 Task: Create a due date automation trigger when advanced on, 2 hours after a card is due add dates without a complete due date.
Action: Mouse moved to (962, 81)
Screenshot: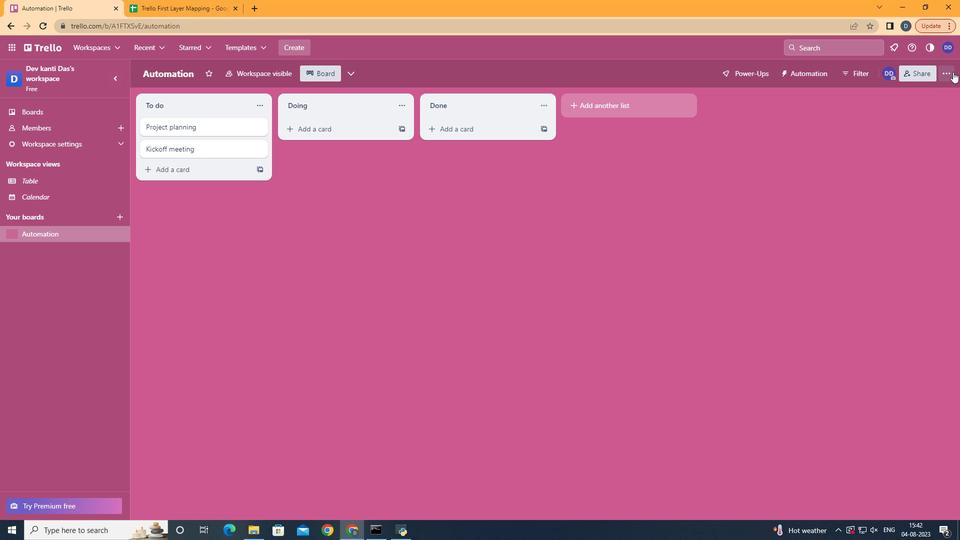 
Action: Mouse pressed left at (962, 81)
Screenshot: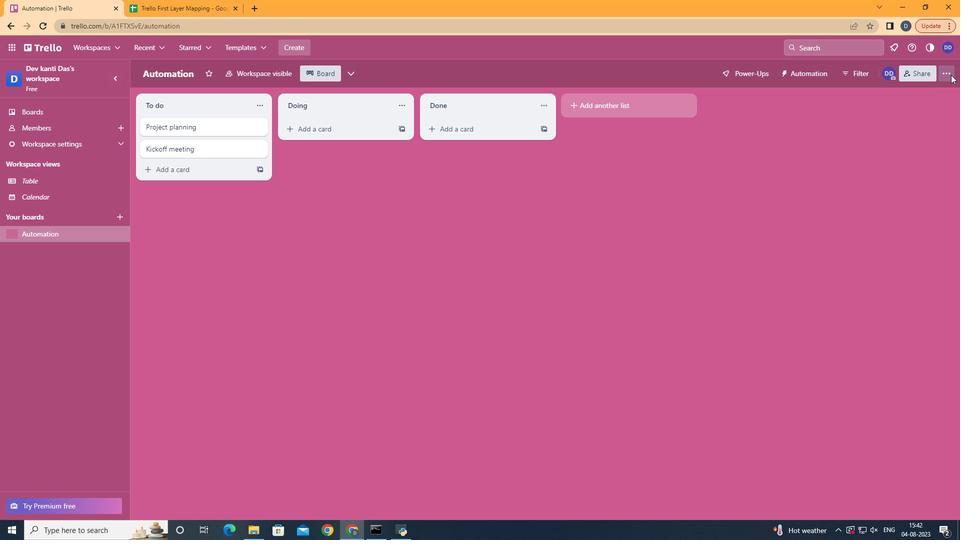 
Action: Mouse moved to (859, 219)
Screenshot: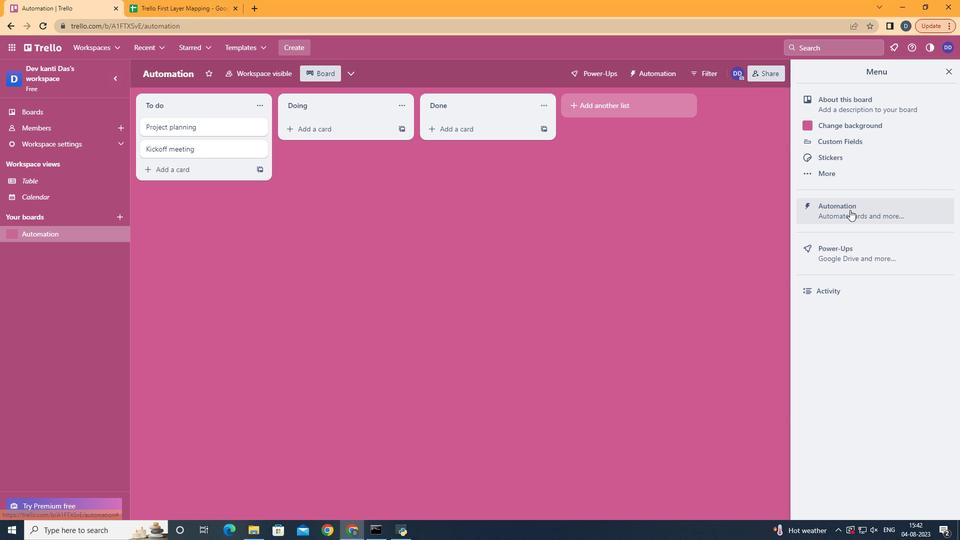 
Action: Mouse pressed left at (859, 219)
Screenshot: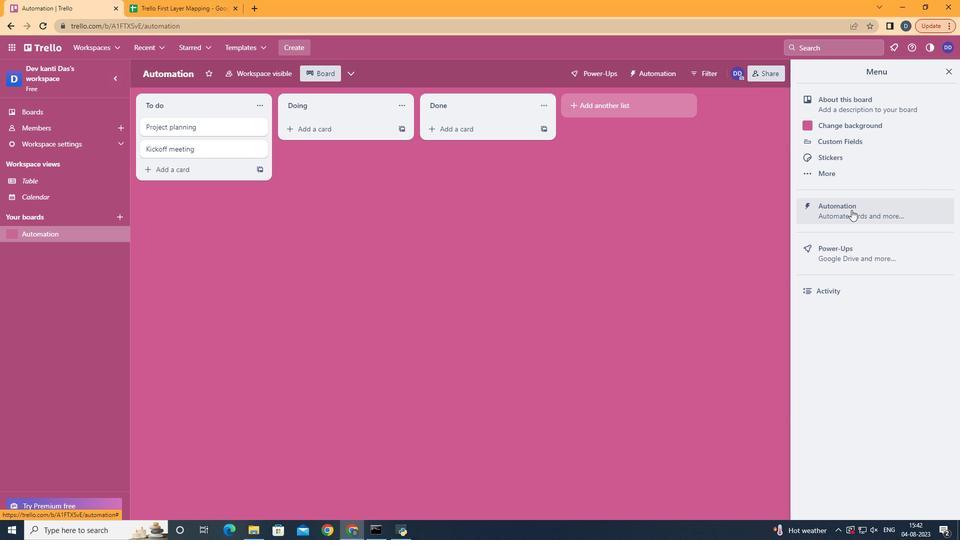 
Action: Mouse moved to (200, 208)
Screenshot: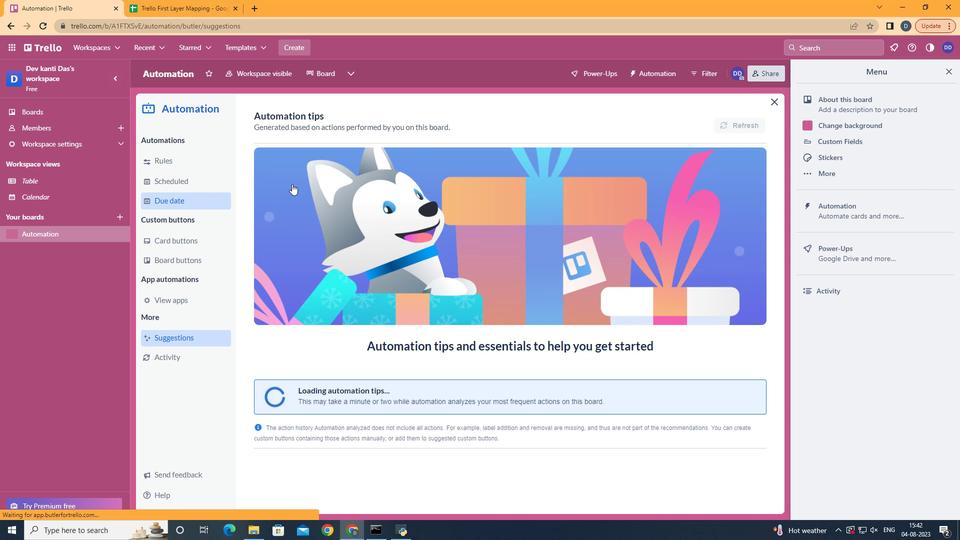 
Action: Mouse pressed left at (200, 208)
Screenshot: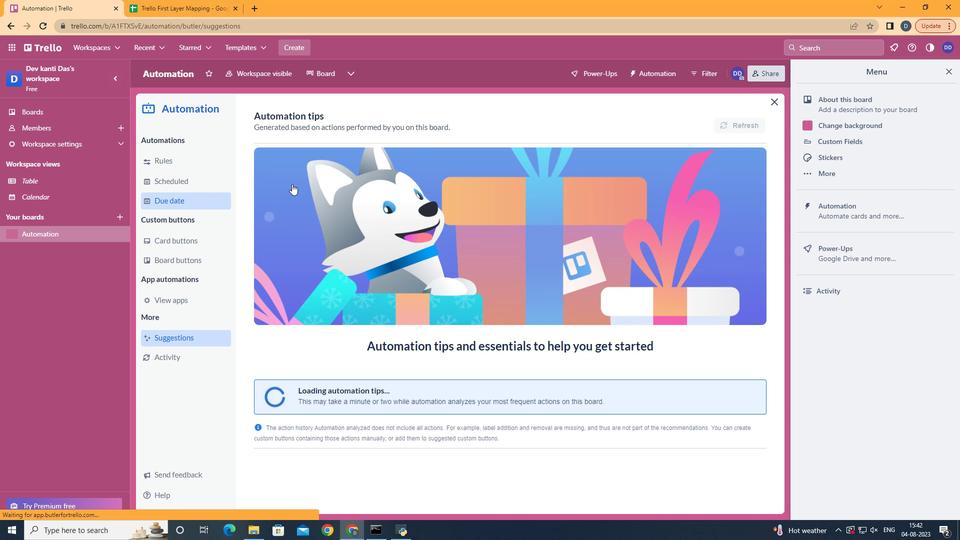 
Action: Mouse moved to (714, 129)
Screenshot: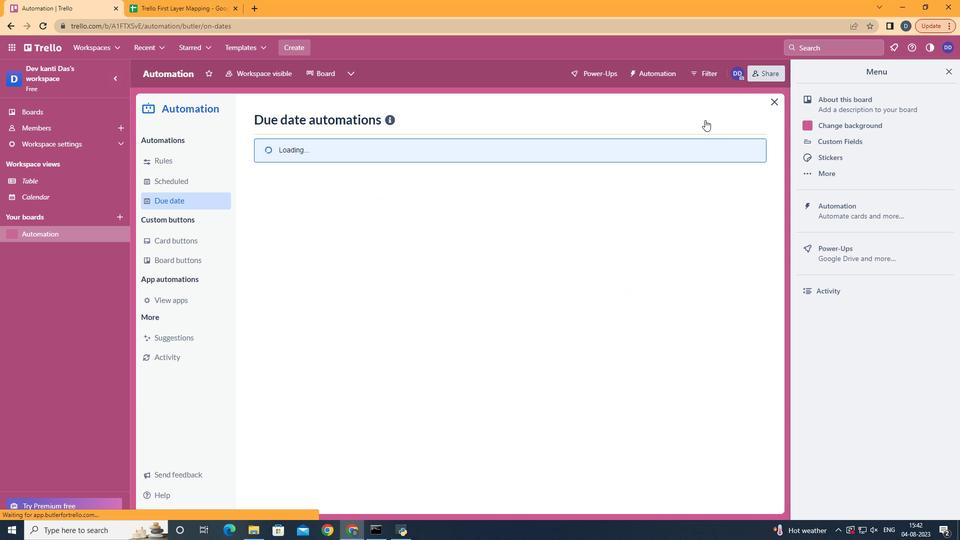 
Action: Mouse pressed left at (714, 129)
Screenshot: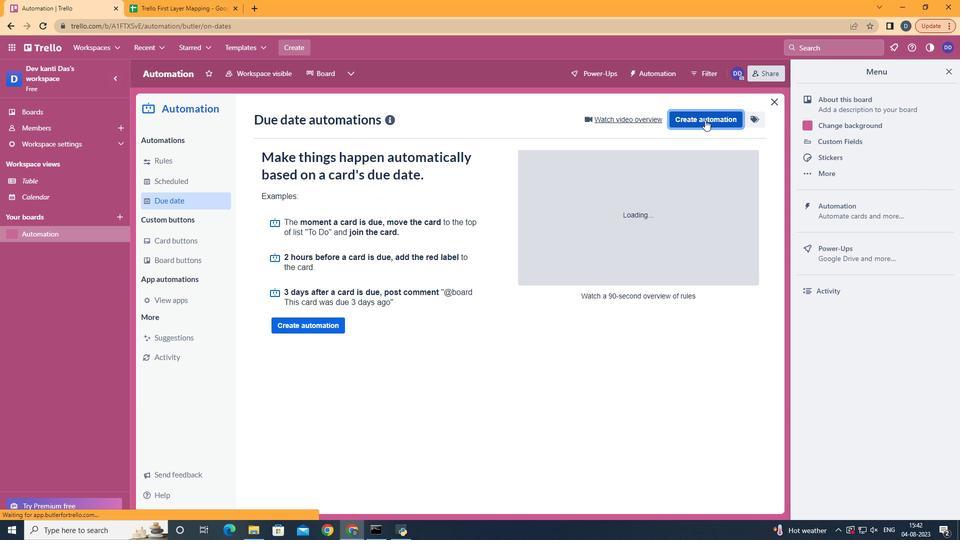 
Action: Mouse moved to (513, 221)
Screenshot: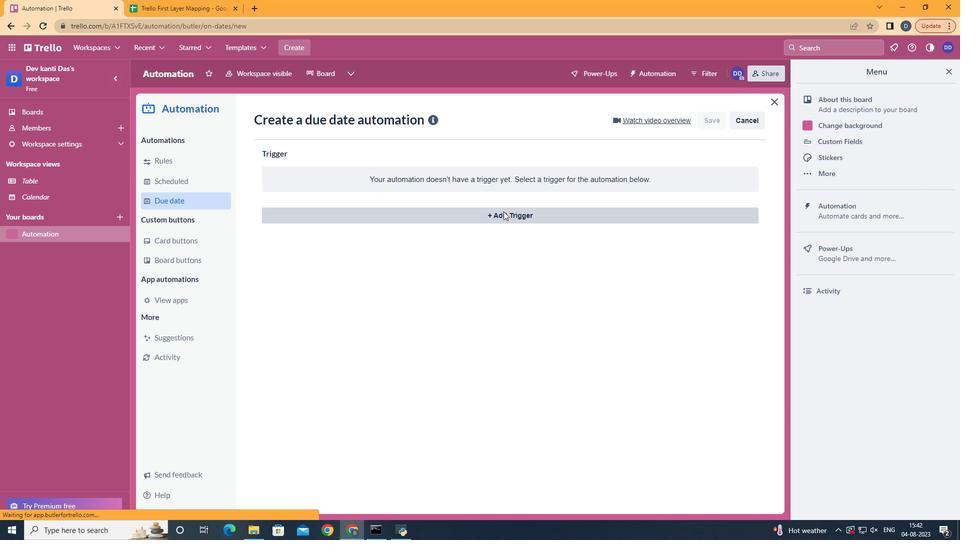 
Action: Mouse pressed left at (513, 221)
Screenshot: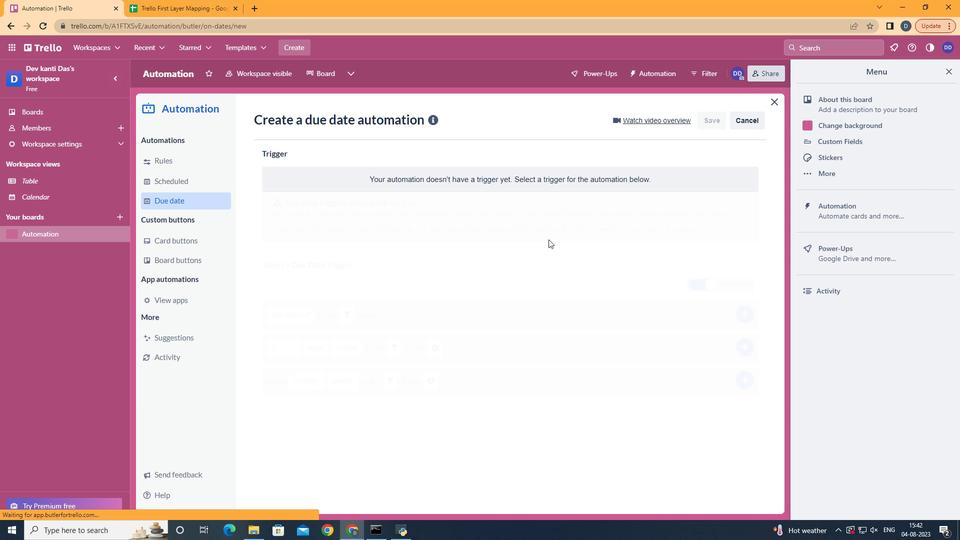 
Action: Mouse moved to (328, 437)
Screenshot: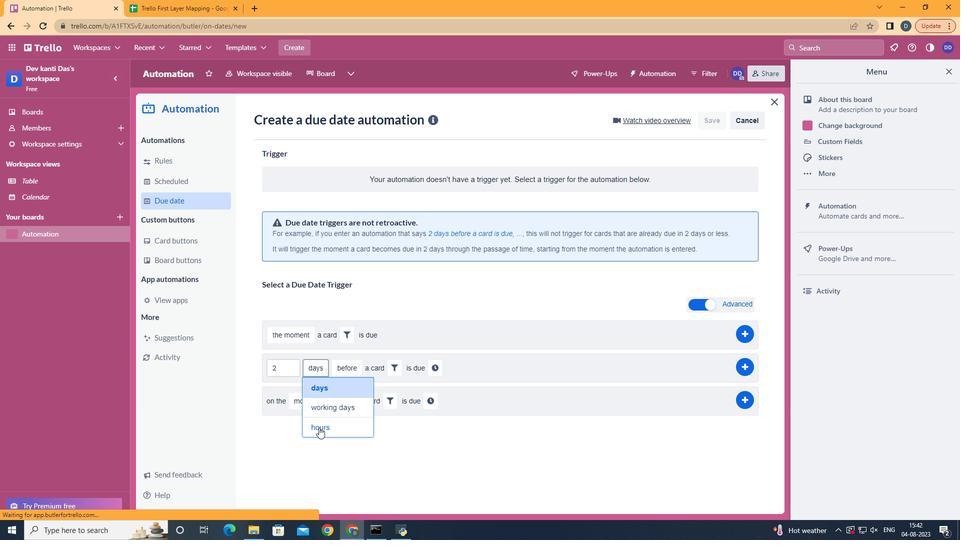 
Action: Mouse pressed left at (328, 437)
Screenshot: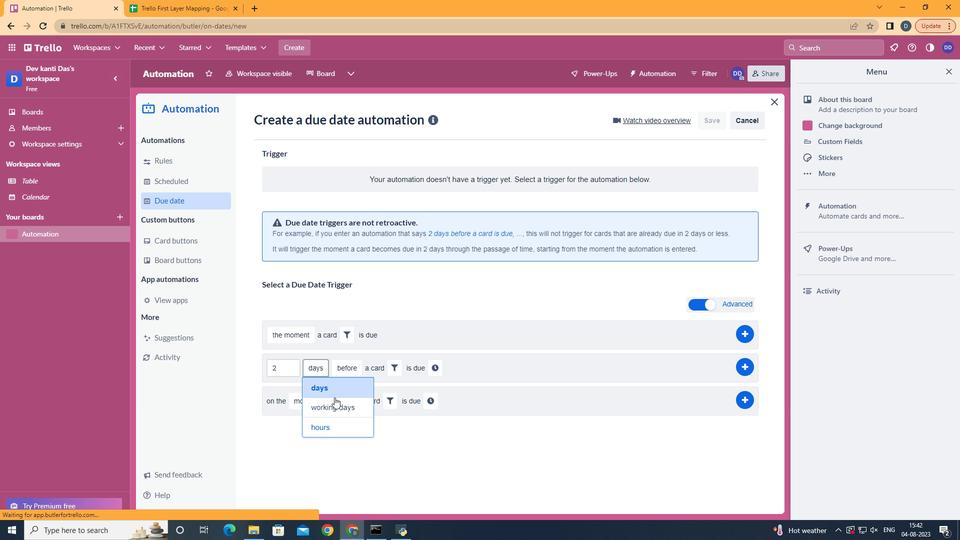 
Action: Mouse moved to (358, 412)
Screenshot: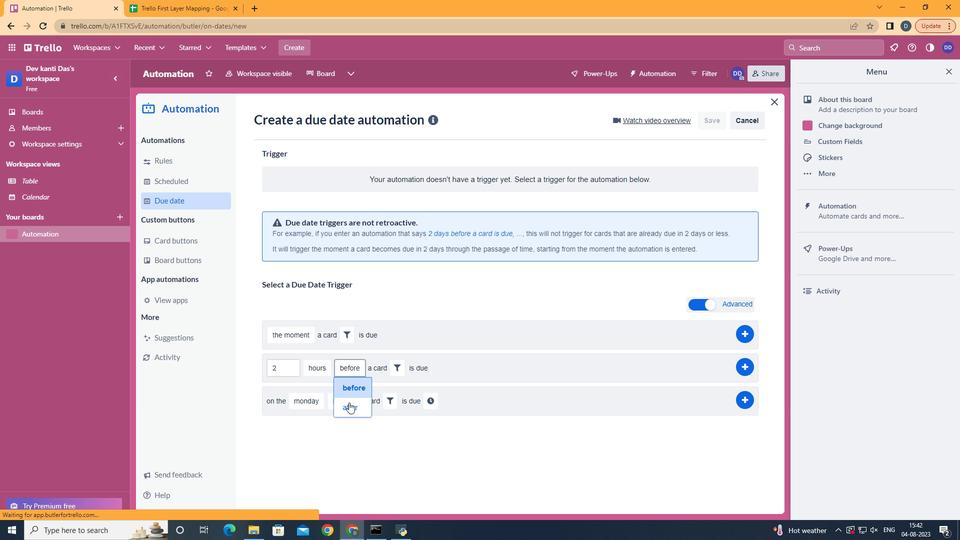 
Action: Mouse pressed left at (358, 412)
Screenshot: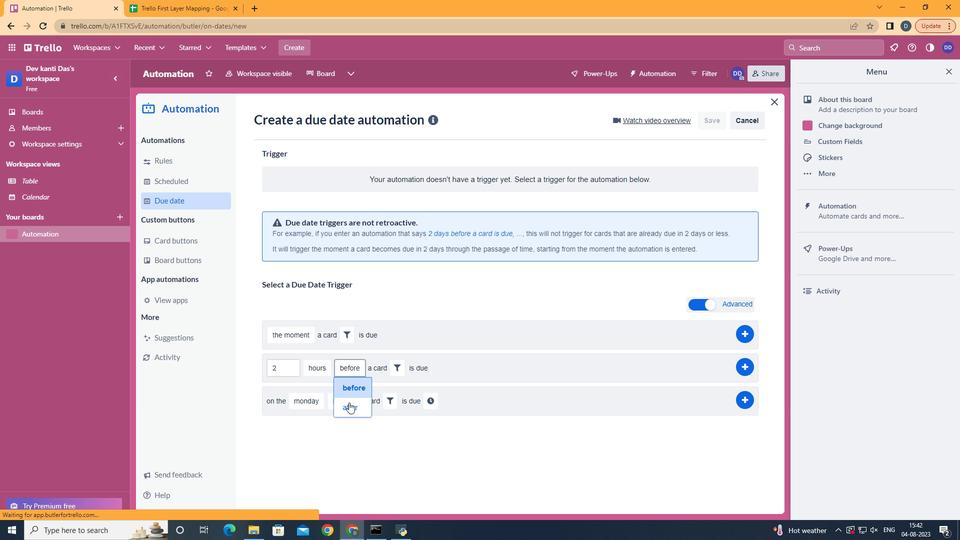 
Action: Mouse moved to (399, 379)
Screenshot: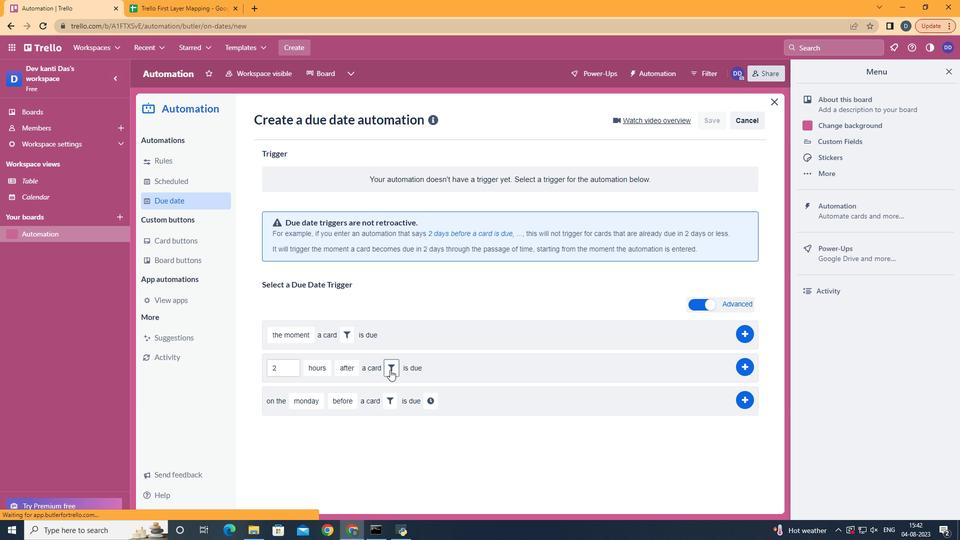 
Action: Mouse pressed left at (399, 379)
Screenshot: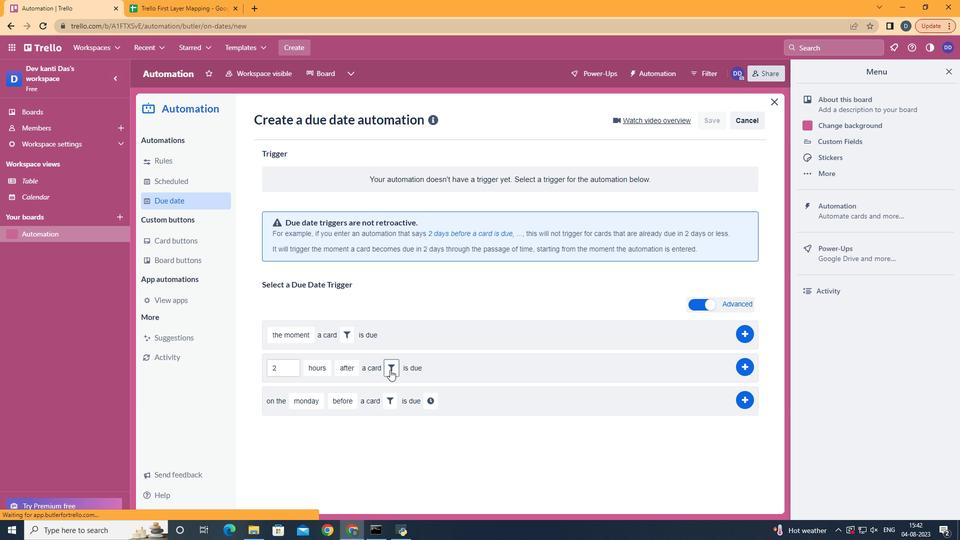 
Action: Mouse moved to (466, 413)
Screenshot: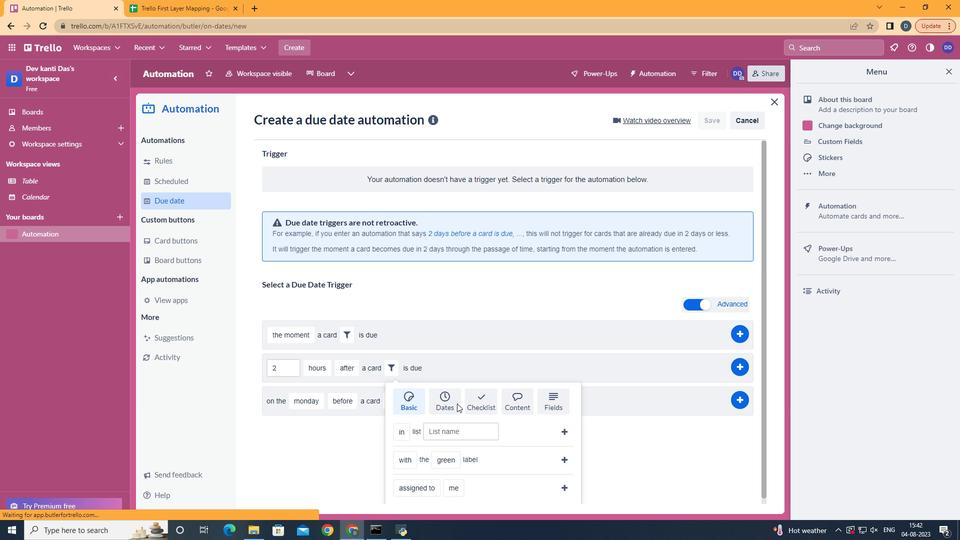
Action: Mouse pressed left at (466, 413)
Screenshot: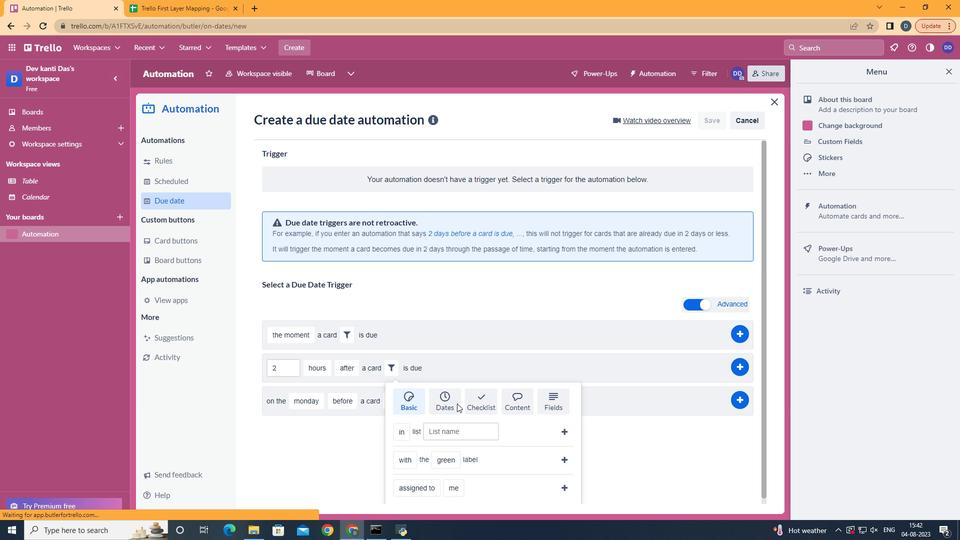 
Action: Mouse moved to (424, 479)
Screenshot: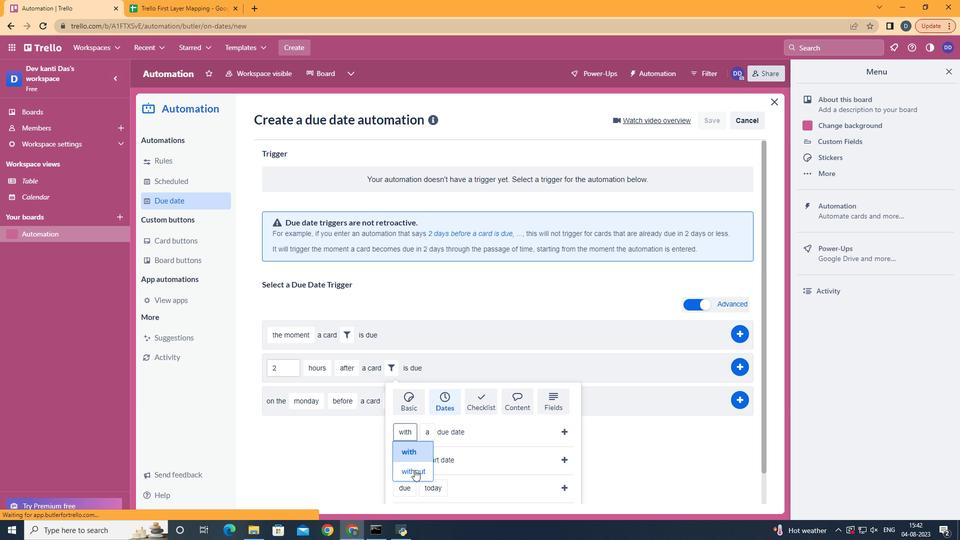 
Action: Mouse pressed left at (424, 479)
Screenshot: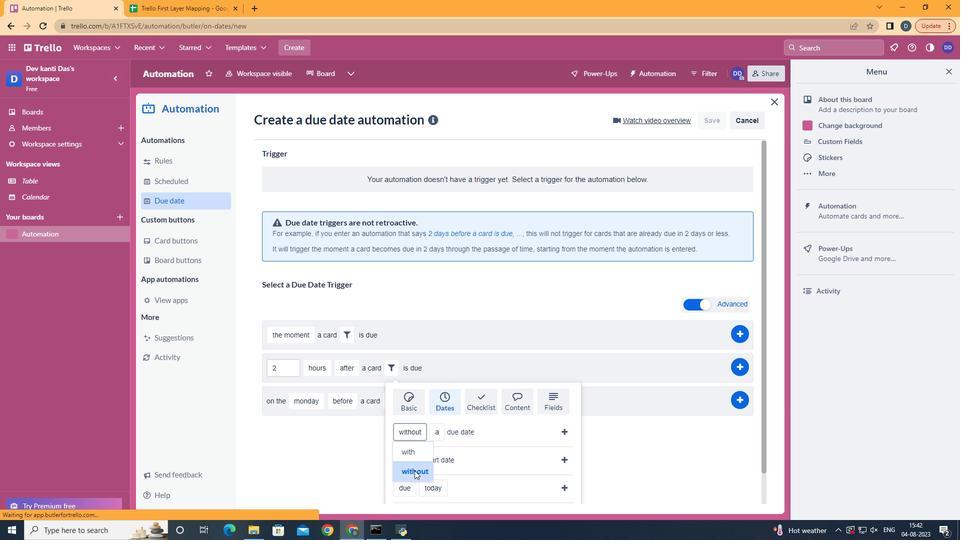 
Action: Mouse moved to (464, 384)
Screenshot: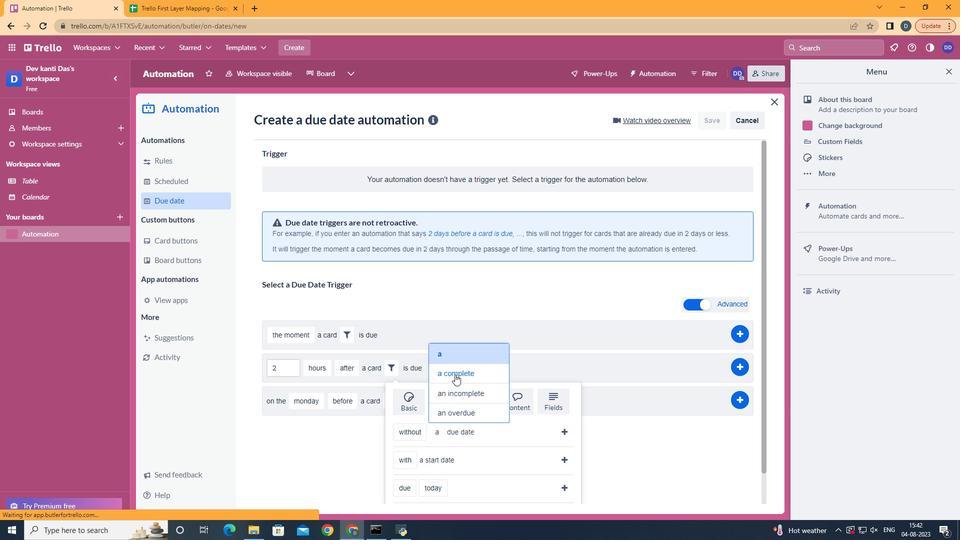 
Action: Mouse pressed left at (464, 384)
Screenshot: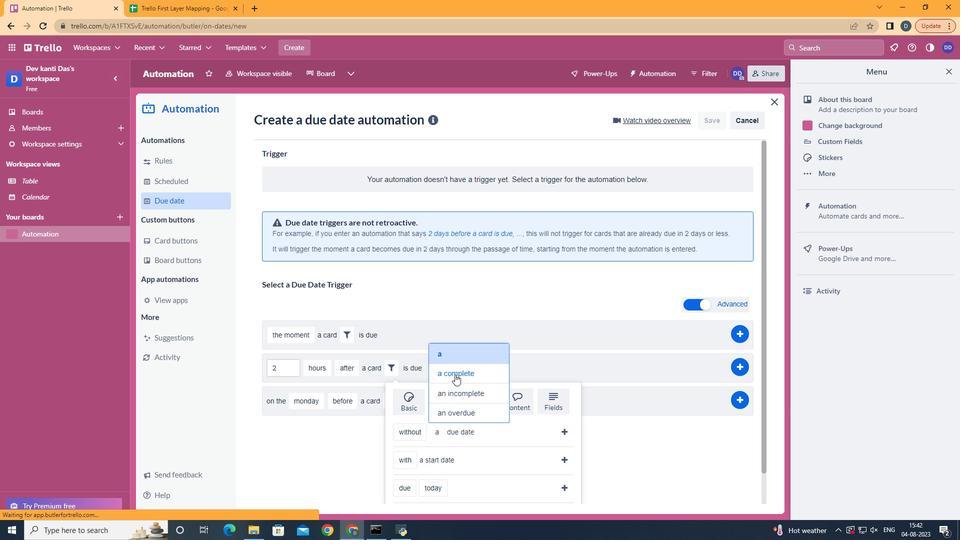 
Action: Mouse moved to (574, 439)
Screenshot: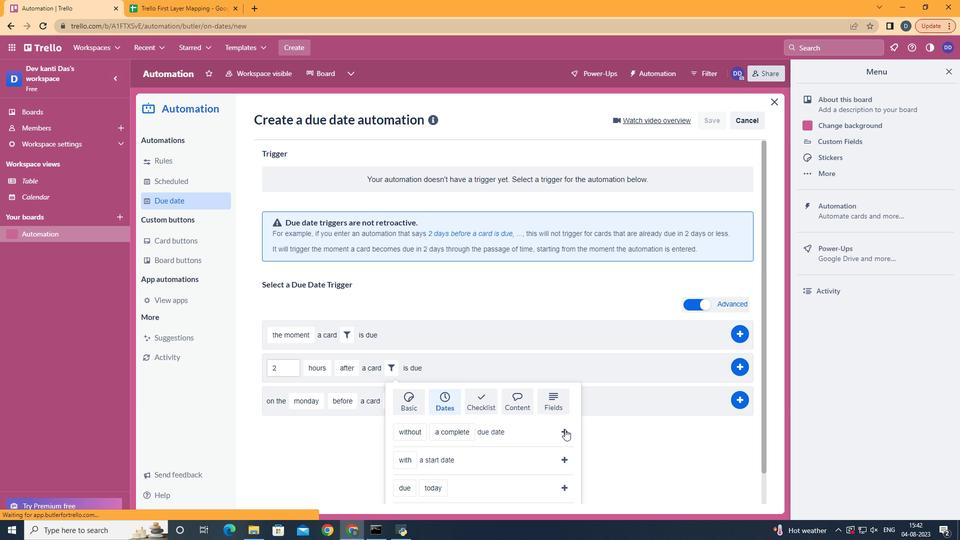 
Action: Mouse pressed left at (574, 439)
Screenshot: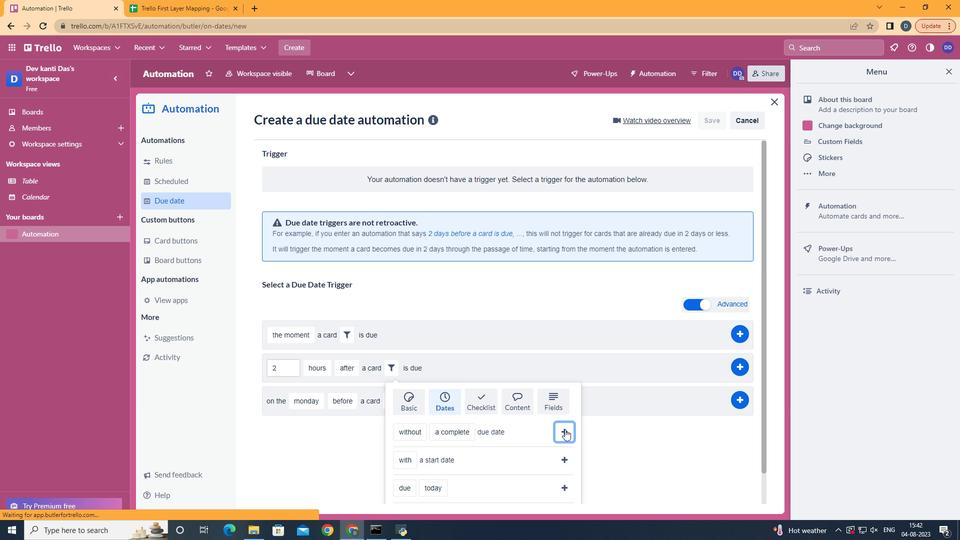 
Action: Mouse moved to (759, 373)
Screenshot: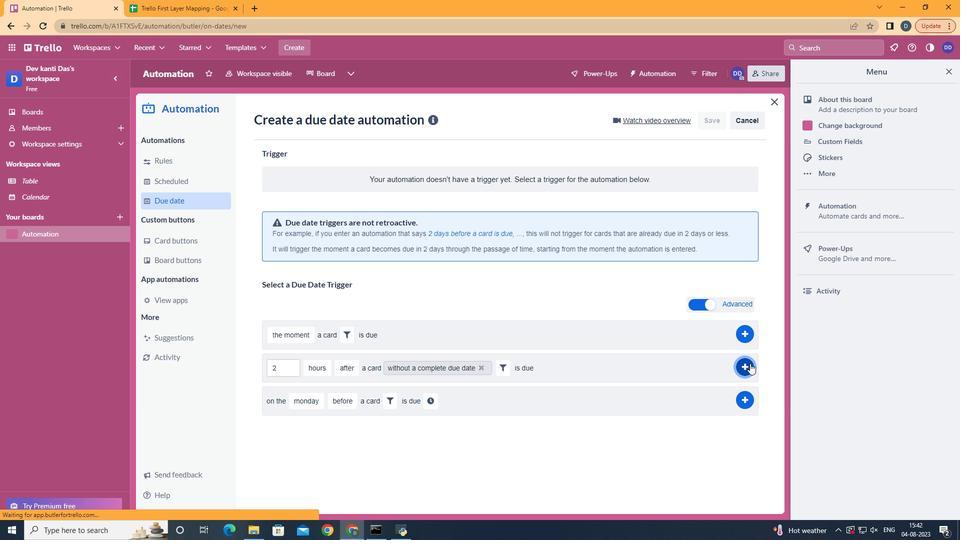 
Action: Mouse pressed left at (759, 373)
Screenshot: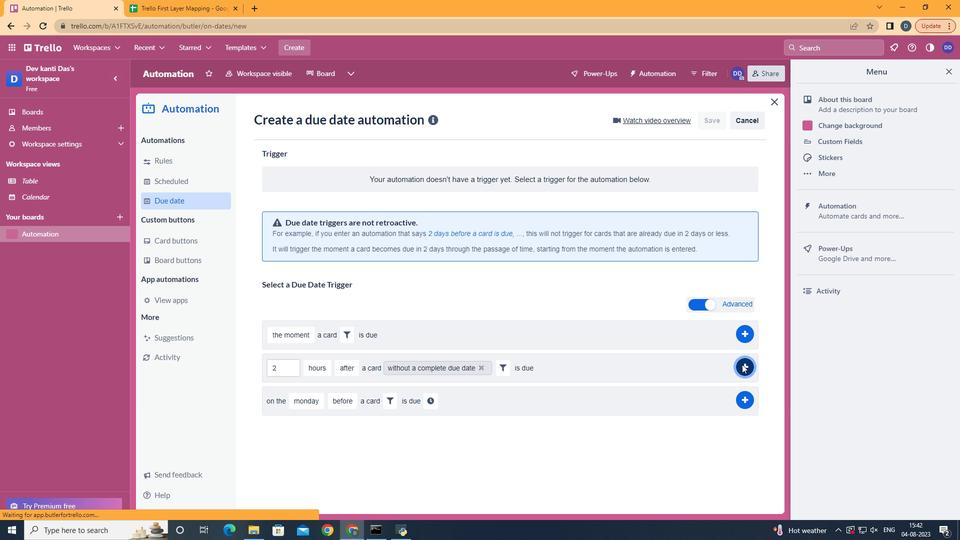 
Action: Mouse moved to (510, 208)
Screenshot: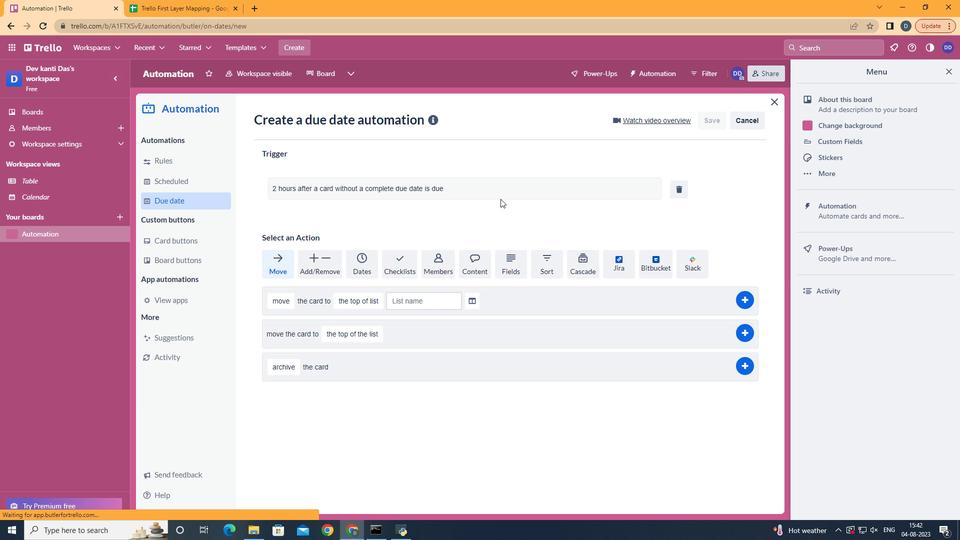 
